 Task: Select Convenience. Add to cart, from Walgreens for 4749 Dog Hill Lane, Kensington, Kansas 66951, Cell Number 785-697-6934, following item : Just Wireless USB Type-C Cable - 1
Action: Mouse moved to (234, 90)
Screenshot: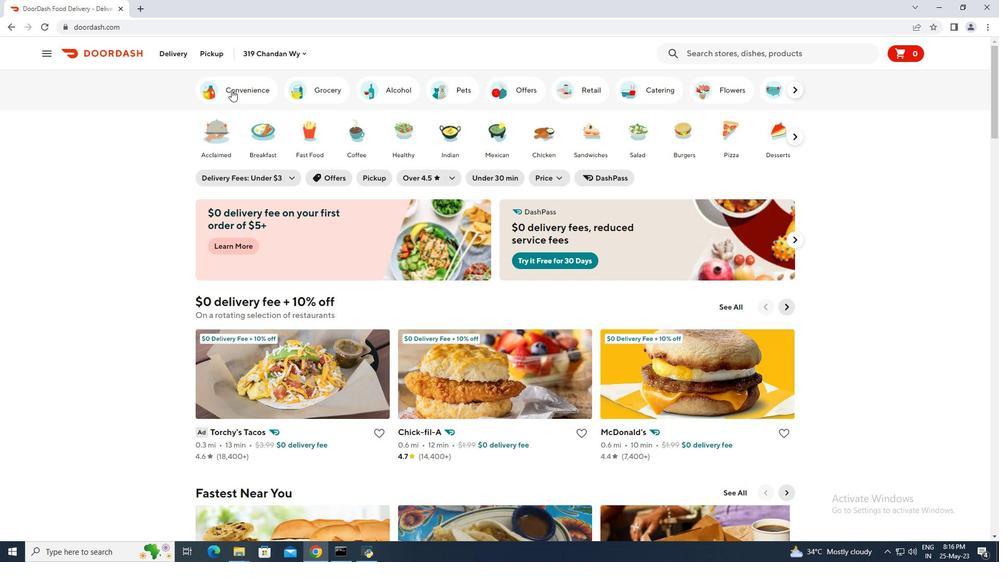 
Action: Mouse pressed left at (234, 90)
Screenshot: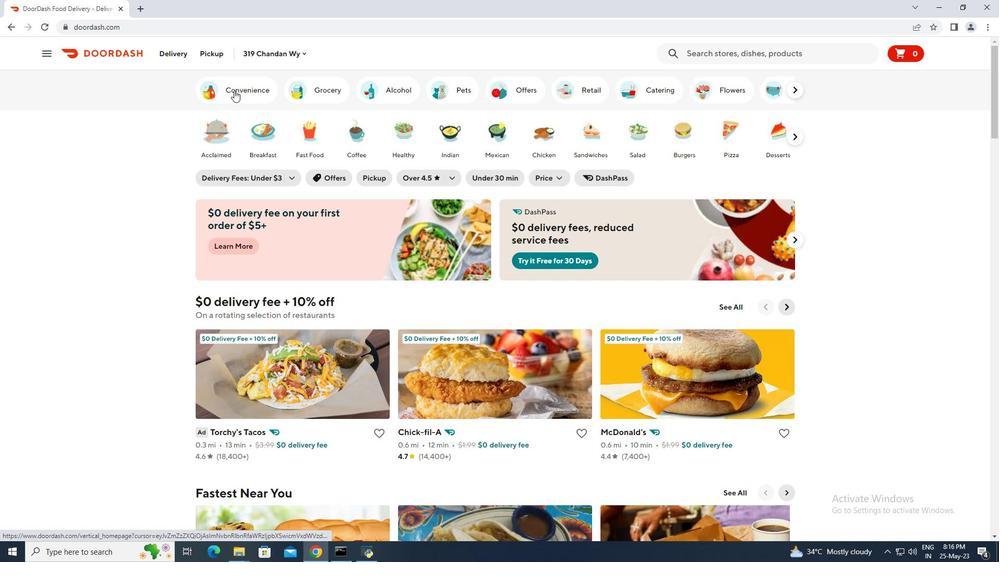 
Action: Mouse moved to (421, 328)
Screenshot: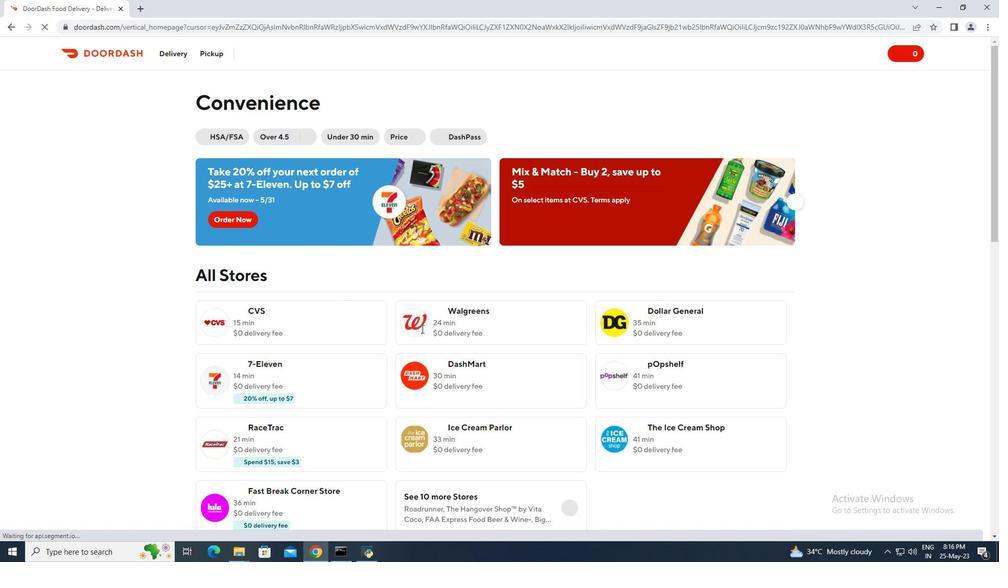 
Action: Mouse pressed left at (421, 328)
Screenshot: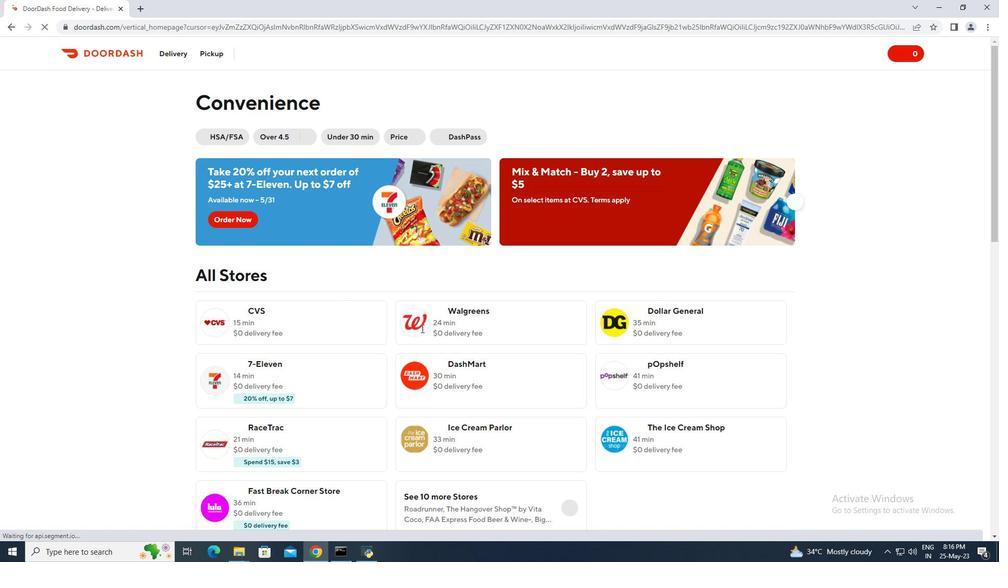 
Action: Mouse moved to (207, 53)
Screenshot: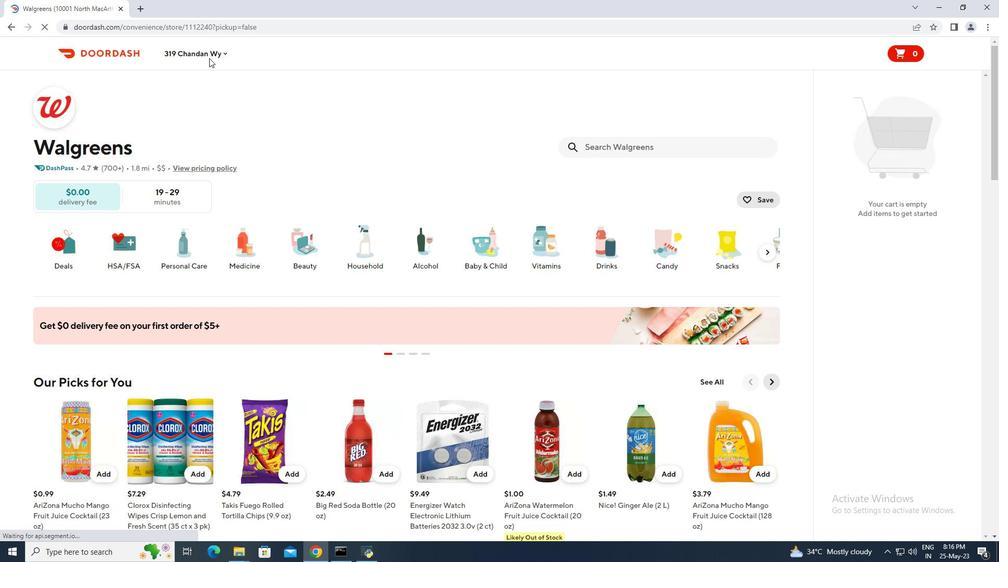 
Action: Mouse pressed left at (207, 53)
Screenshot: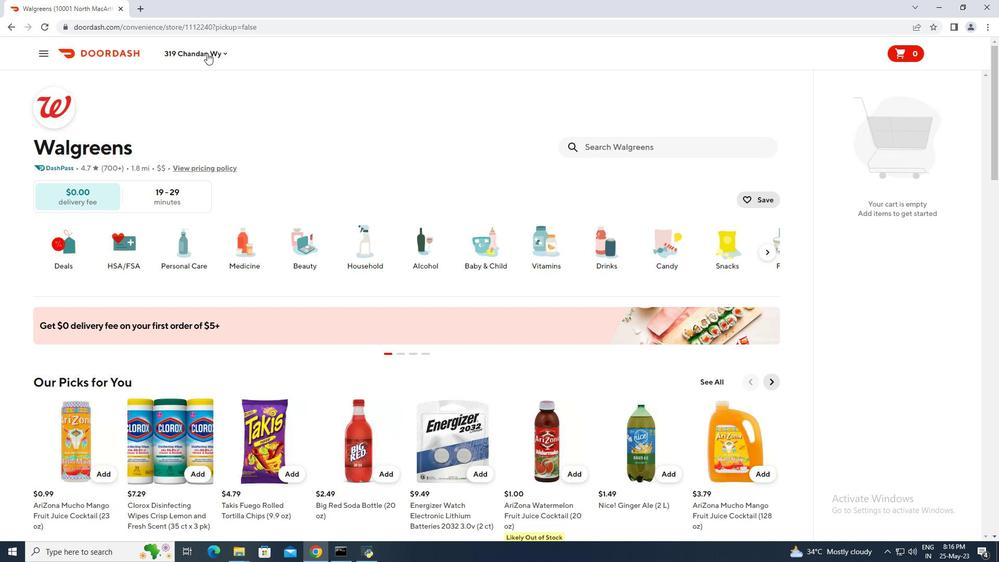
Action: Mouse moved to (214, 97)
Screenshot: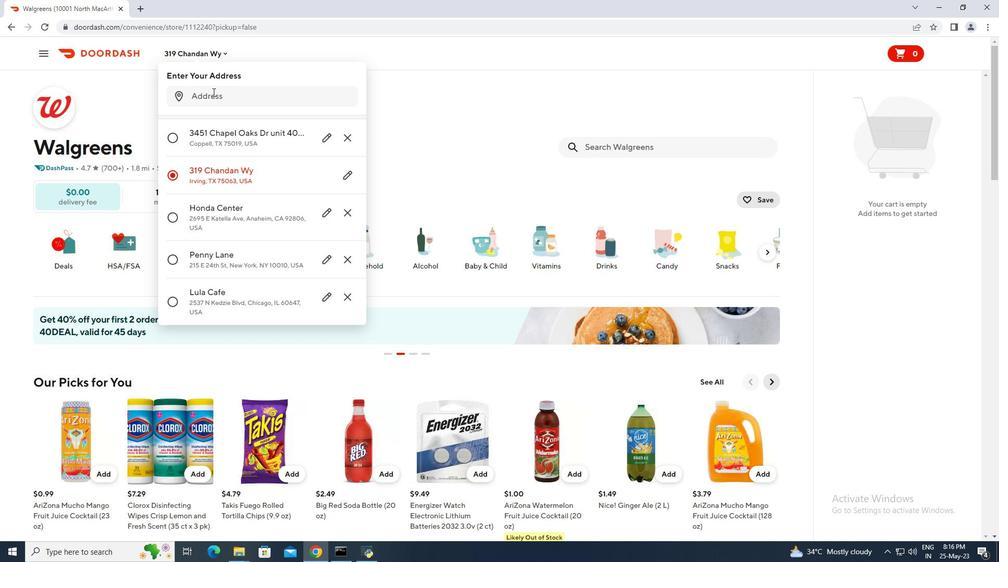 
Action: Mouse pressed left at (214, 97)
Screenshot: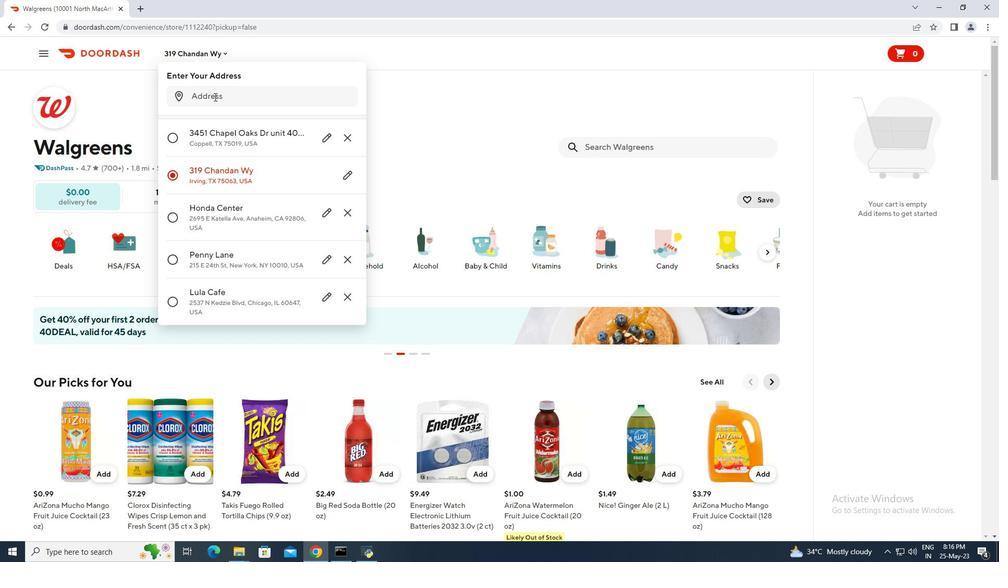 
Action: Key pressed 4749<Key.space>g<Key.backspace>dog<Key.space>hill<Key.space>lane,<Key.space>kensington,<Key.space>kansas<Key.space>66951<Key.enter>
Screenshot: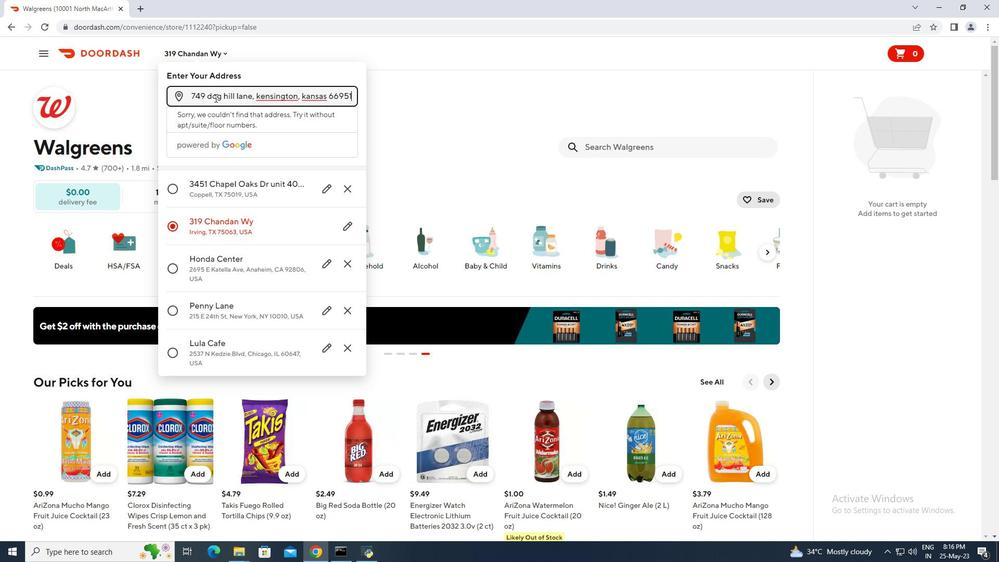 
Action: Mouse moved to (305, 425)
Screenshot: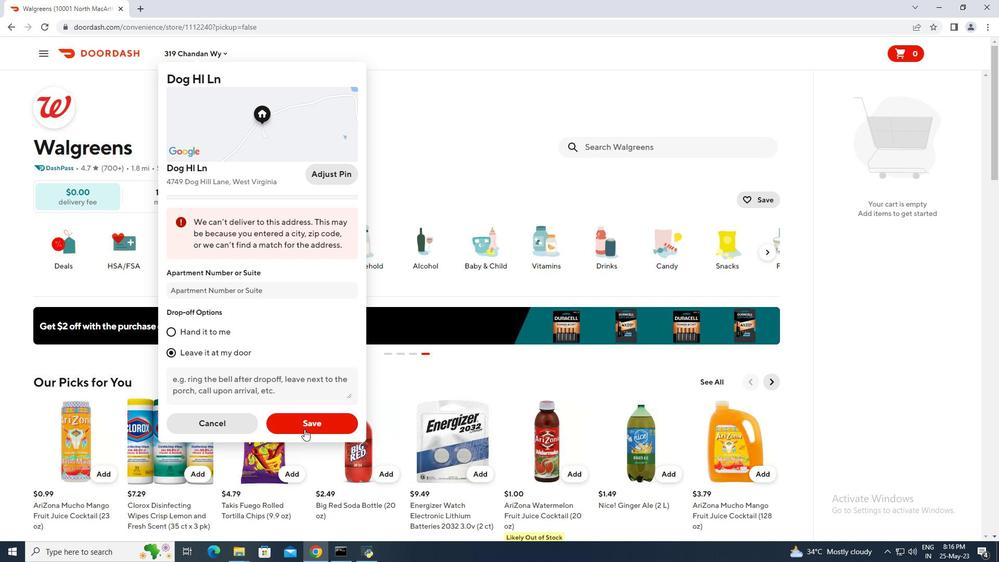 
Action: Mouse pressed left at (305, 425)
Screenshot: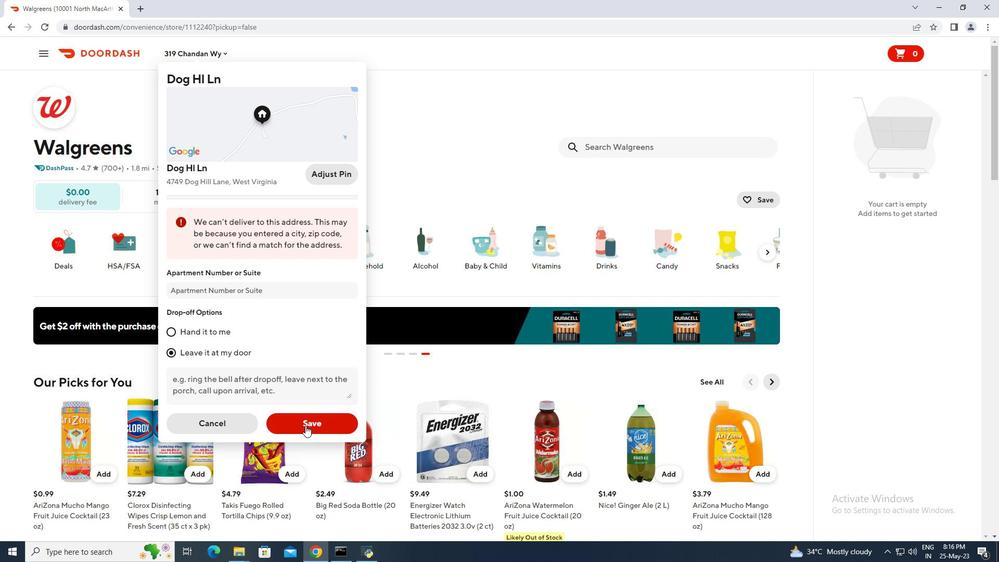 
Action: Mouse moved to (596, 145)
Screenshot: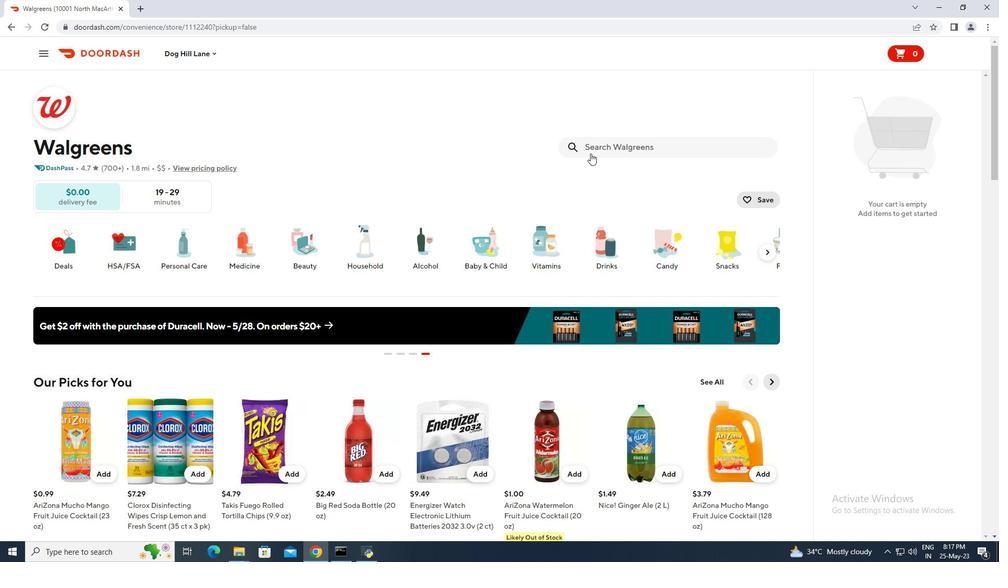 
Action: Mouse pressed left at (596, 145)
Screenshot: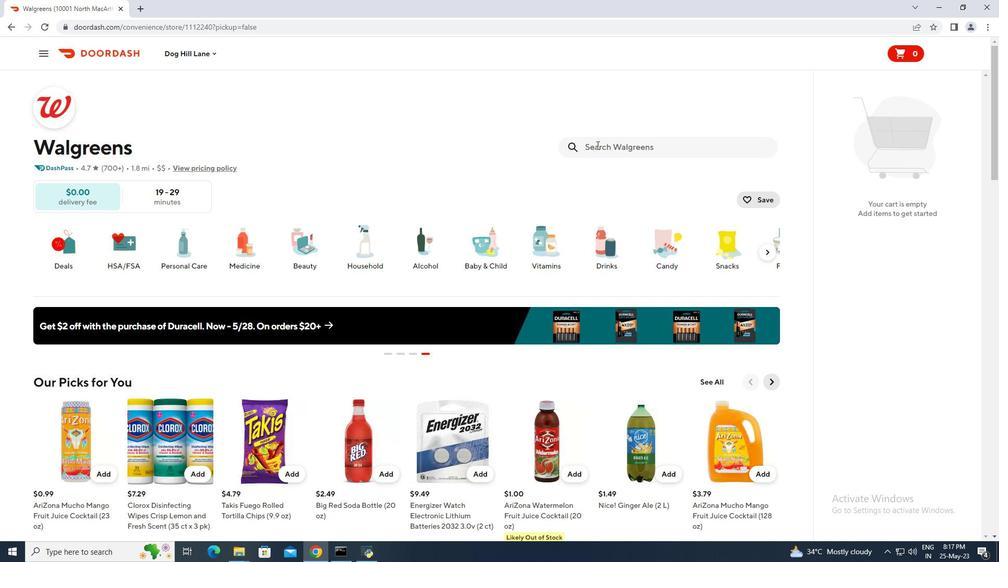
Action: Key pressed wireless<Key.space>usb<Key.space>type-c<Key.space>cable<Key.enter>
Screenshot: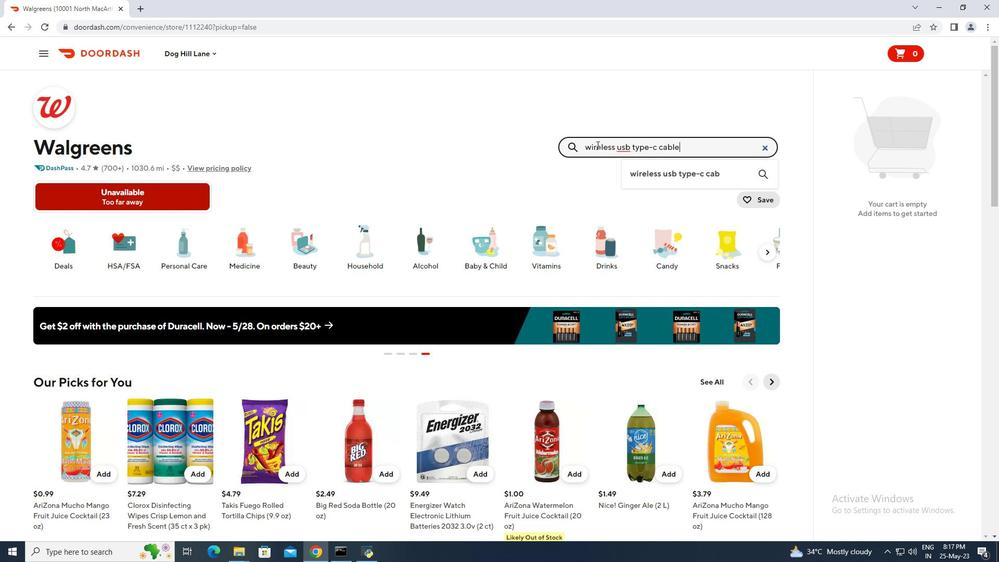 
Action: Mouse moved to (86, 255)
Screenshot: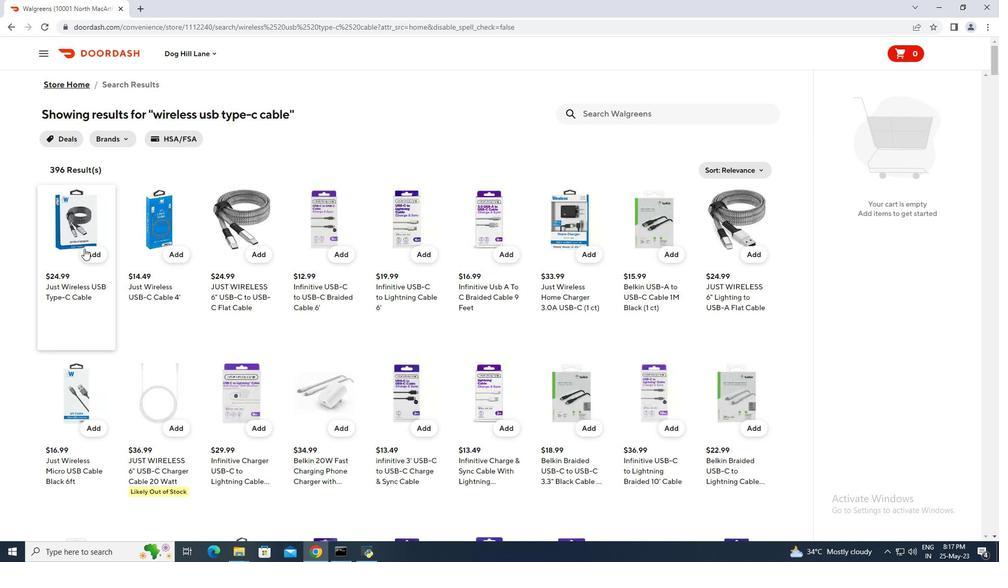 
Action: Mouse pressed left at (86, 255)
Screenshot: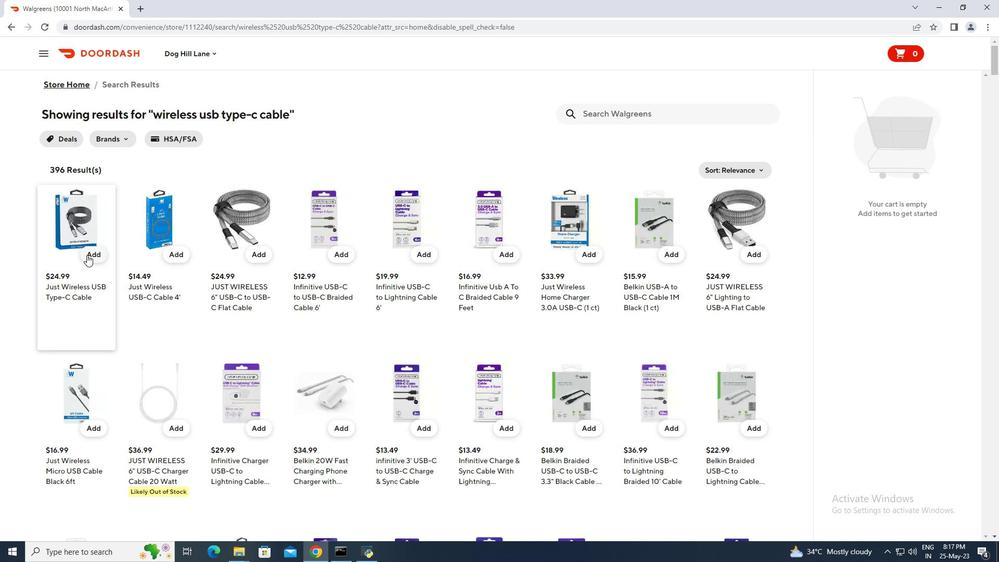 
Action: Mouse moved to (865, 116)
Screenshot: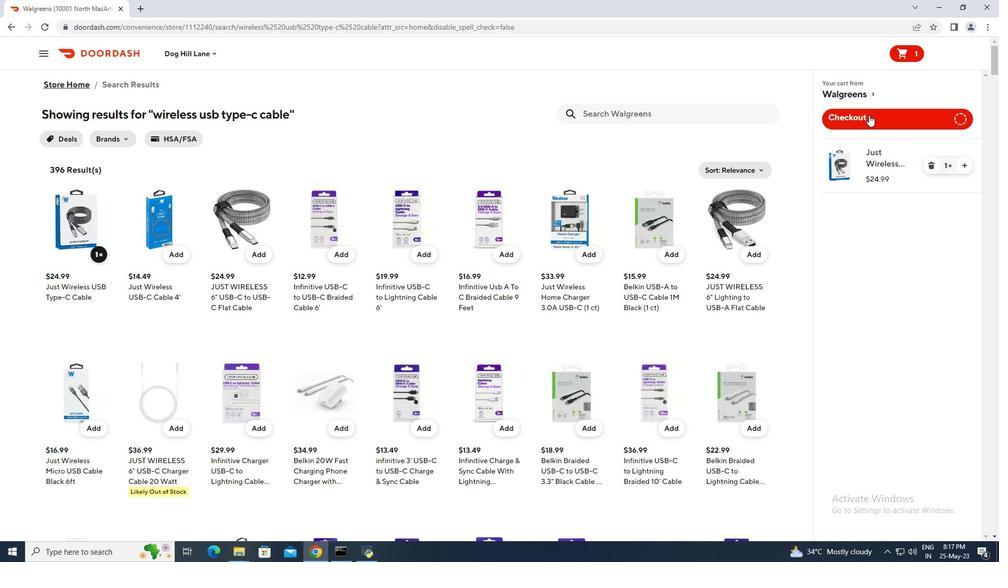 
Action: Mouse pressed left at (865, 116)
Screenshot: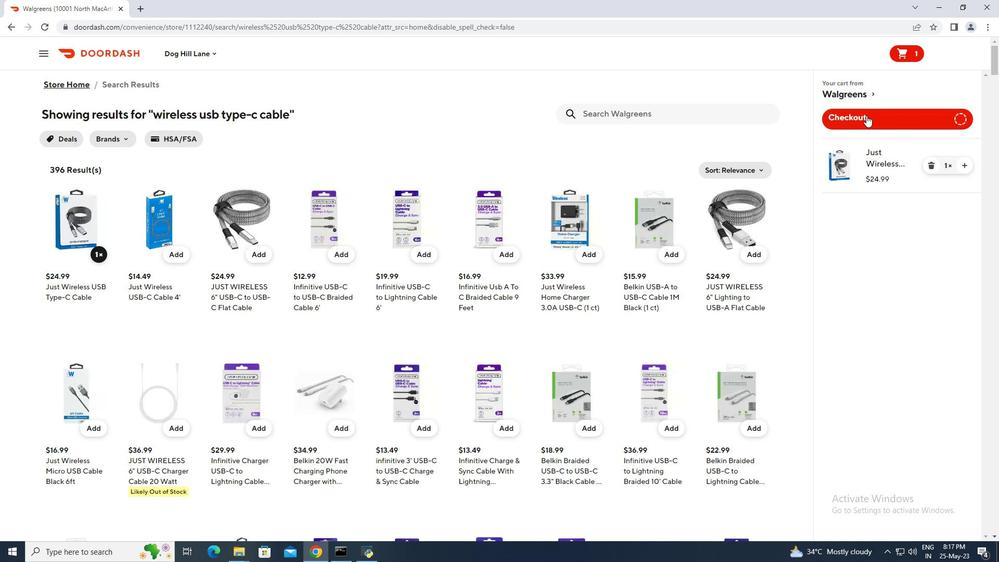 
Action: Mouse moved to (796, 153)
Screenshot: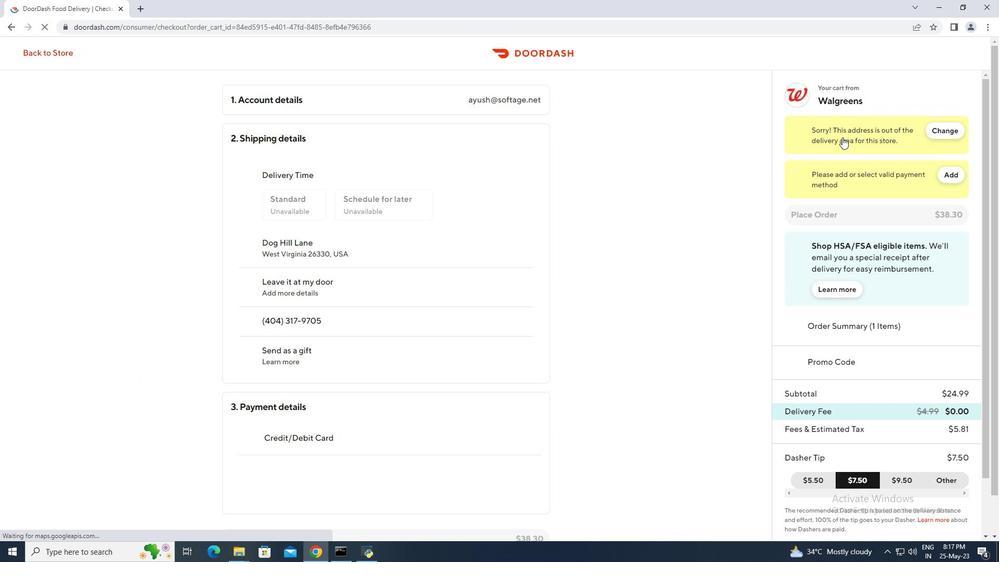 
